 Task: Create Card Mobile App Development Review in Board Crisis Management Best Practices to Workspace Event Technology Rentals. Create Card Nursing Conference Review in Board IT Service Level Agreement Management to Workspace Event Technology Rentals. Create Card Mobile App Development Review in Board Sales Team Performance Analysis and Improvement to Workspace Event Technology Rentals
Action: Mouse moved to (833, 431)
Screenshot: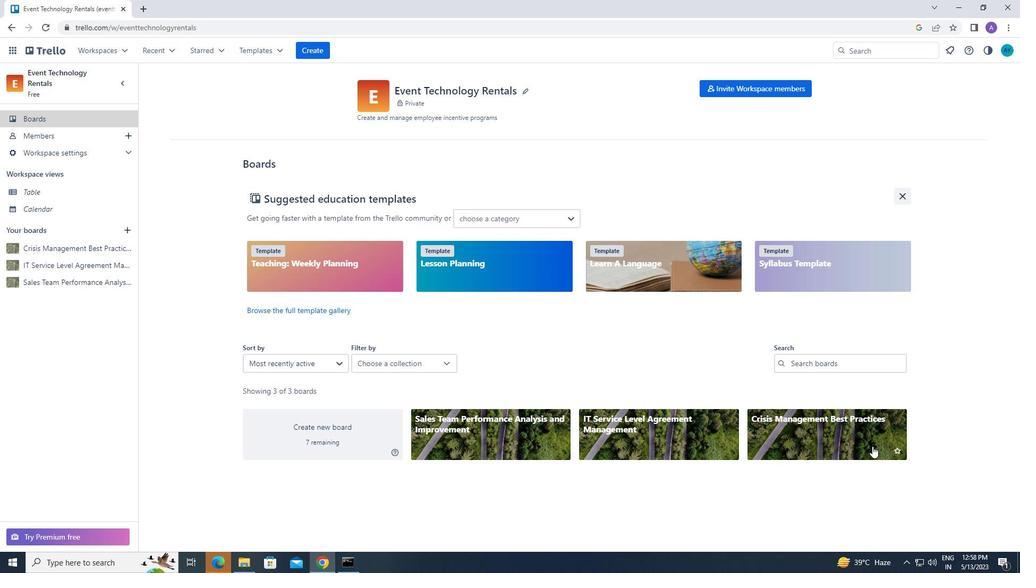 
Action: Mouse pressed left at (833, 431)
Screenshot: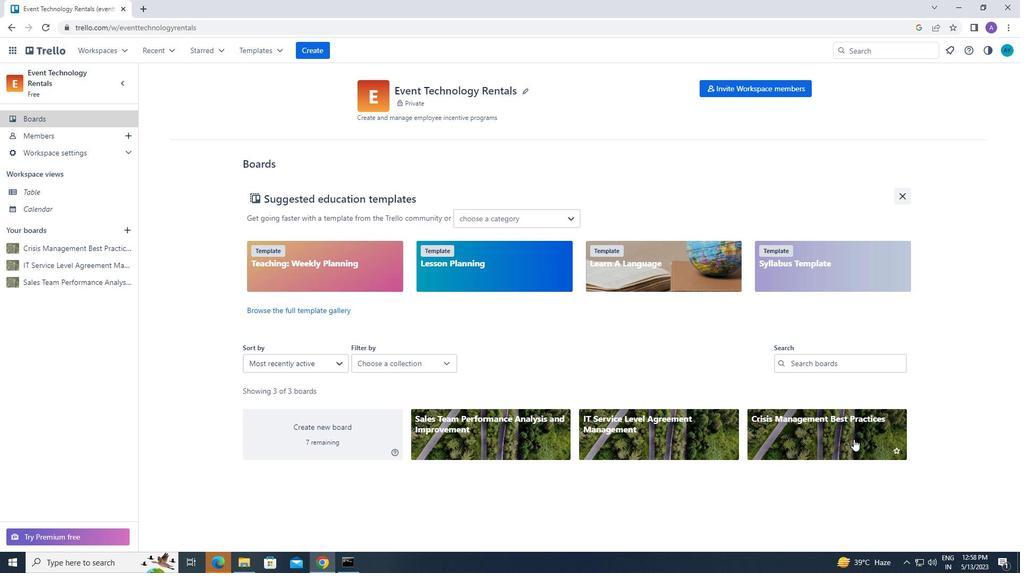
Action: Mouse moved to (339, 138)
Screenshot: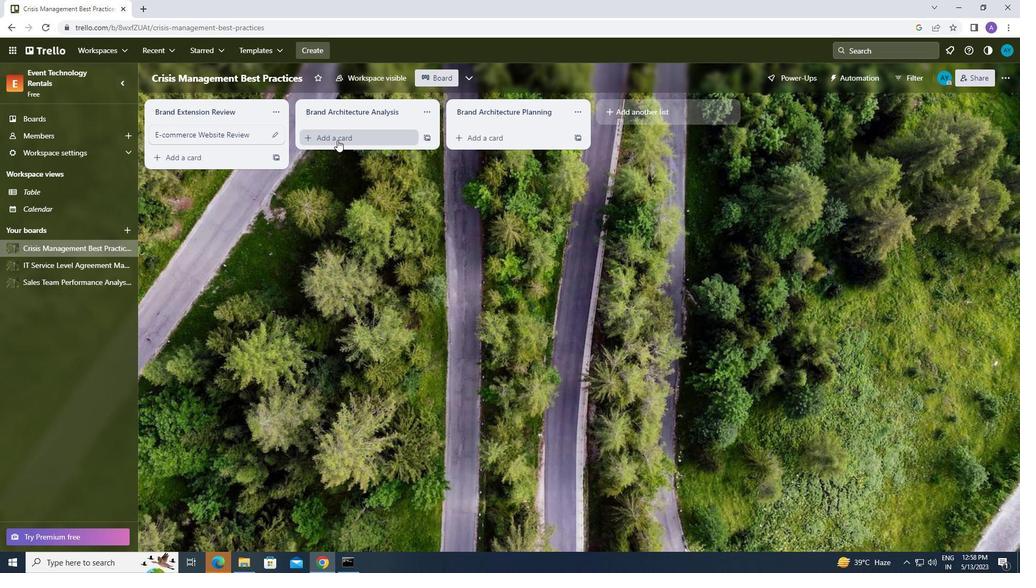 
Action: Mouse pressed left at (339, 138)
Screenshot: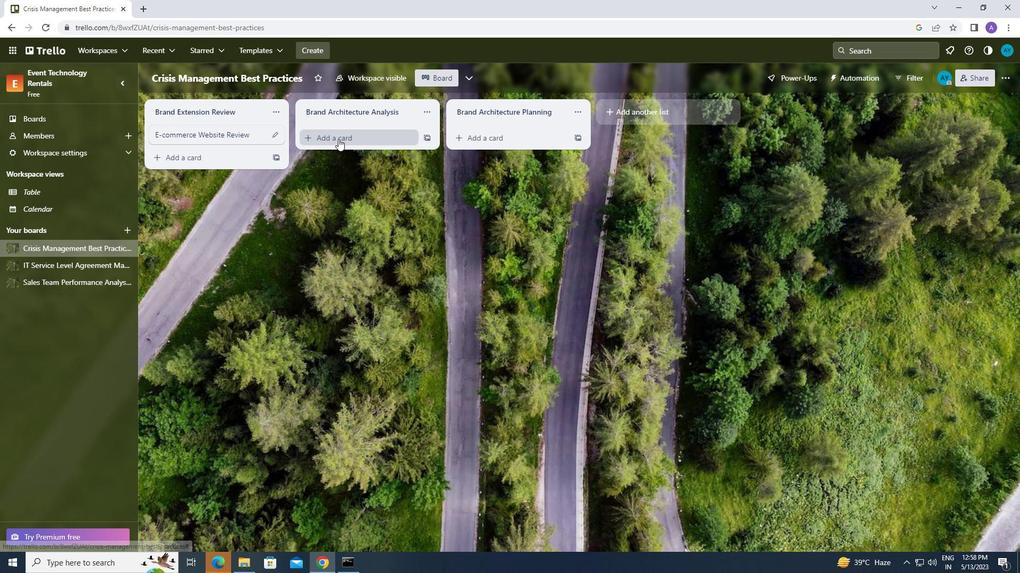 
Action: Mouse moved to (341, 138)
Screenshot: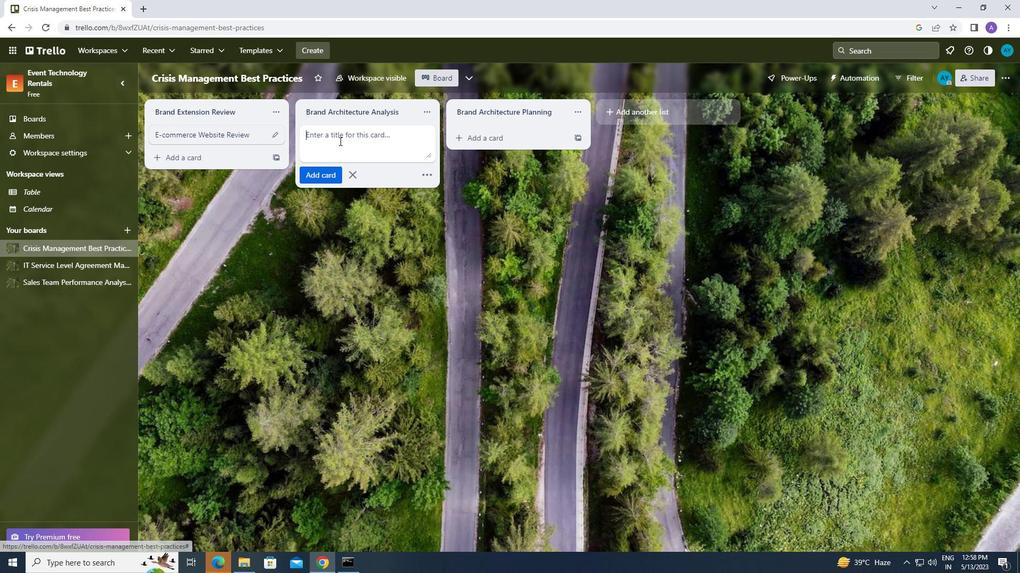 
Action: Mouse pressed left at (341, 138)
Screenshot: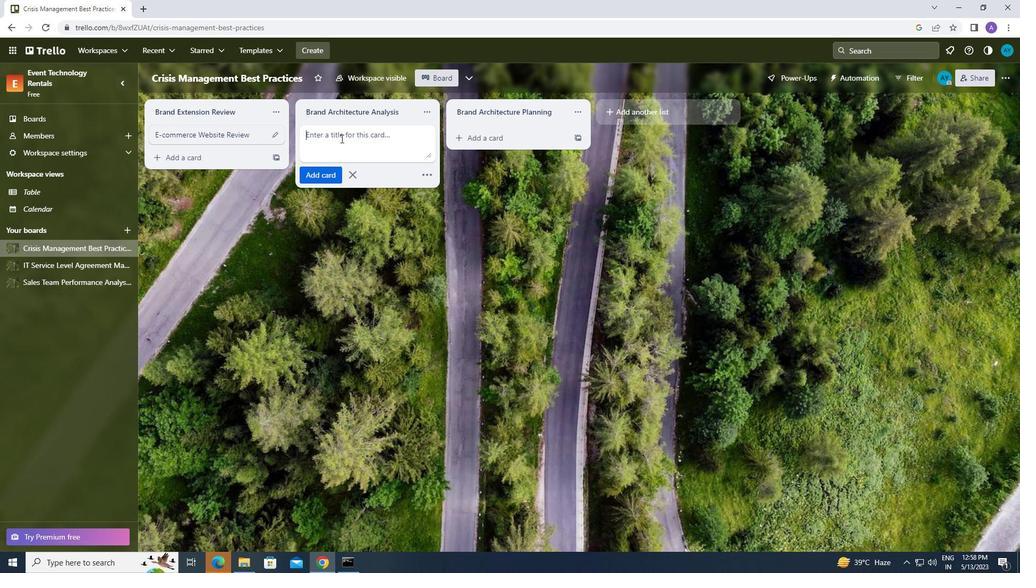
Action: Key pressed <Key.caps_lock><Key.caps_lock>m<Key.caps_lock>obile<Key.space><Key.caps_lock>a<Key.caps_lock>pp<Key.space>
Screenshot: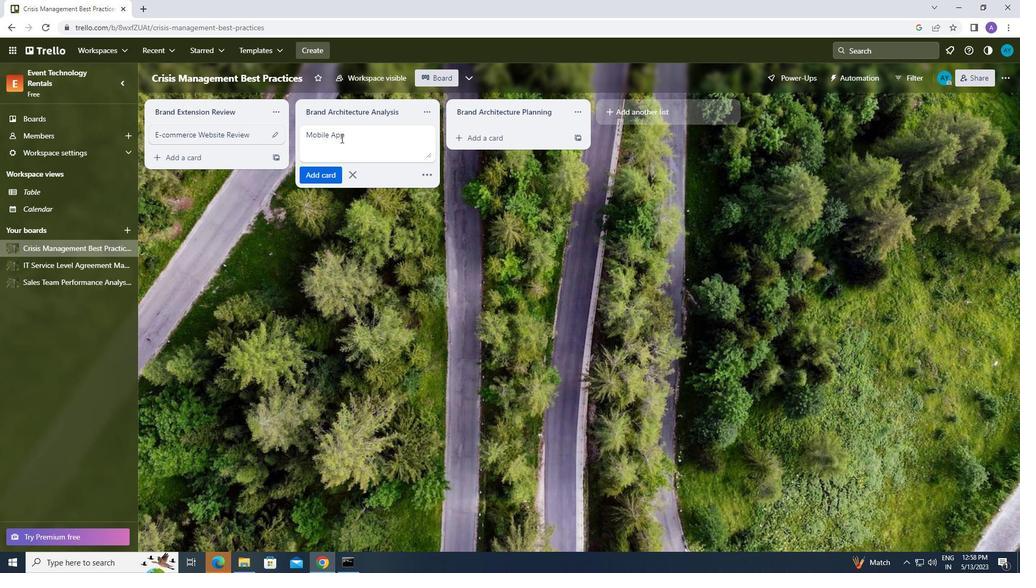 
Action: Mouse moved to (350, 22)
Screenshot: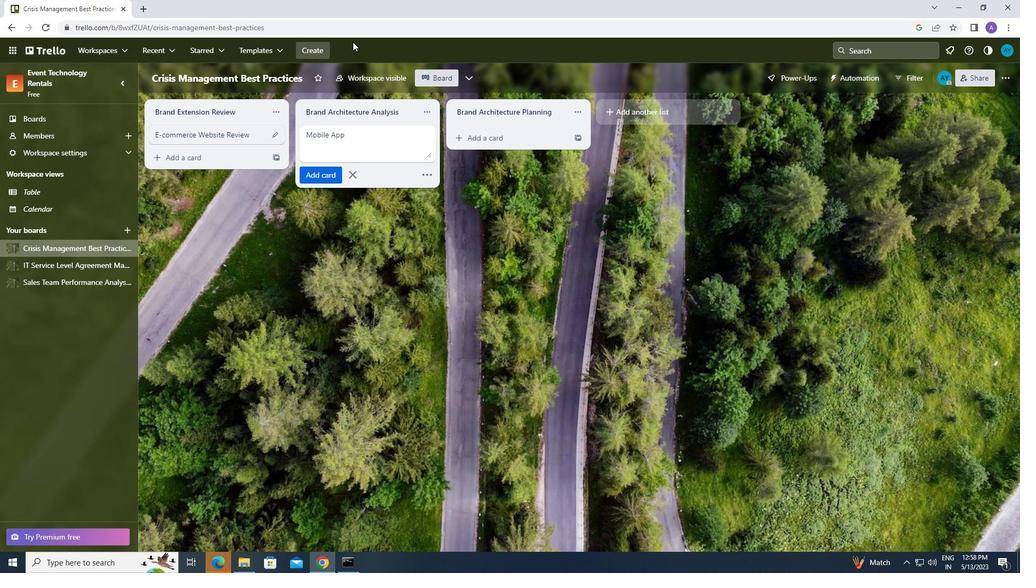 
Action: Key pressed <Key.caps_lock>d<Key.caps_lock>evelopment<Key.space><Key.caps_lock>r<Key.caps_lock>eview
Screenshot: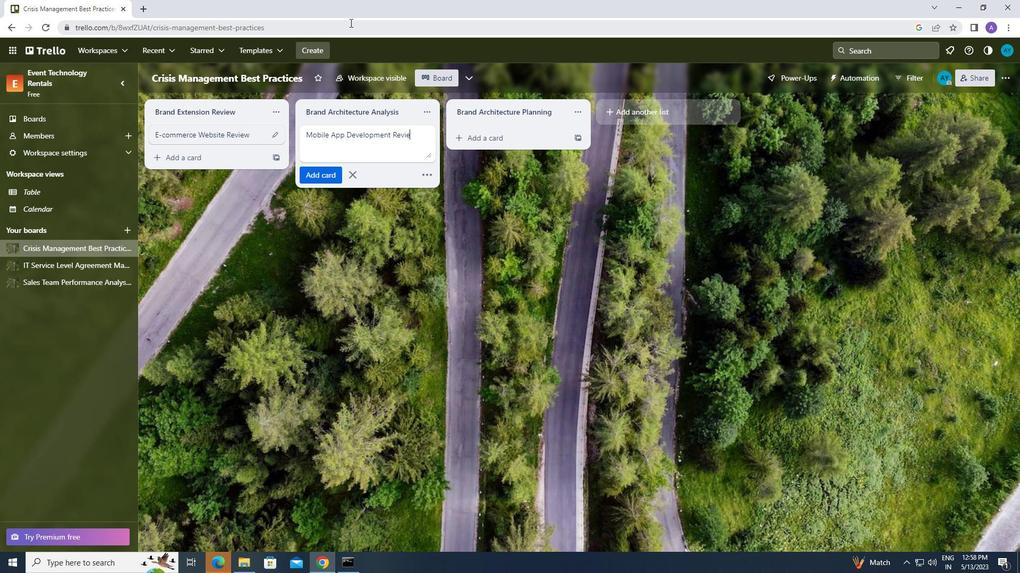 
Action: Mouse moved to (331, 29)
Screenshot: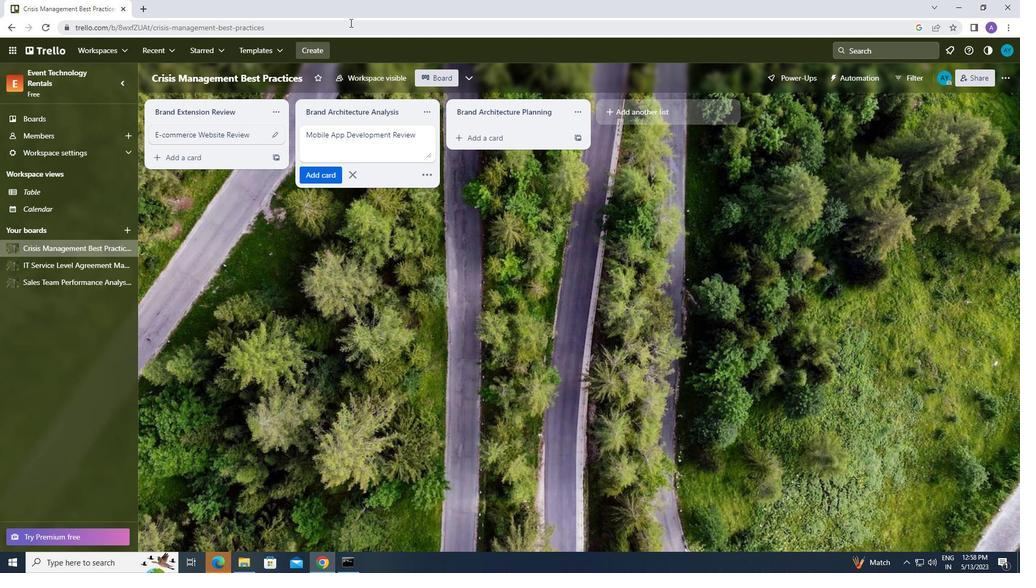 
Action: Key pressed <Key.enter>
Screenshot: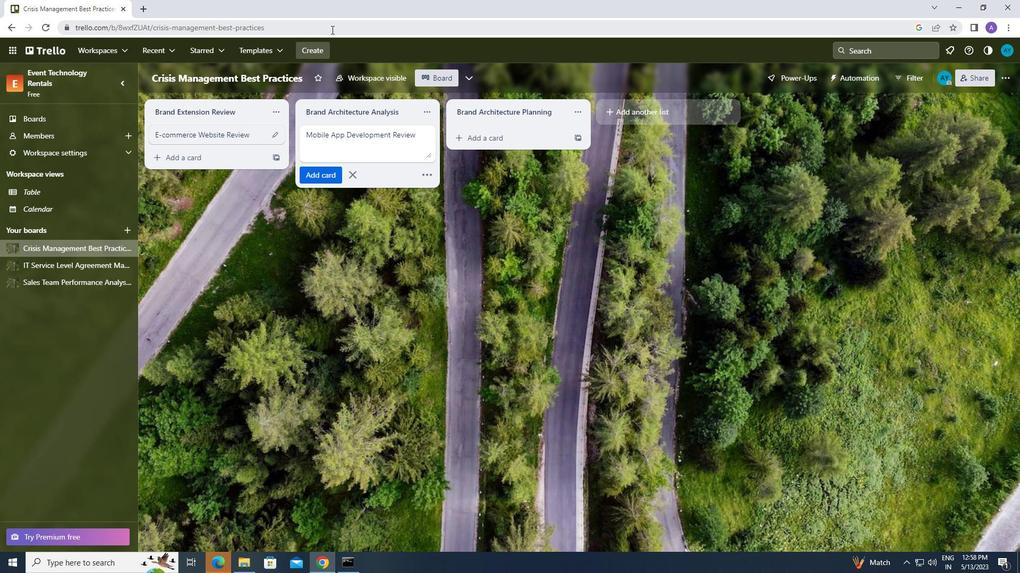
Action: Mouse moved to (89, 45)
Screenshot: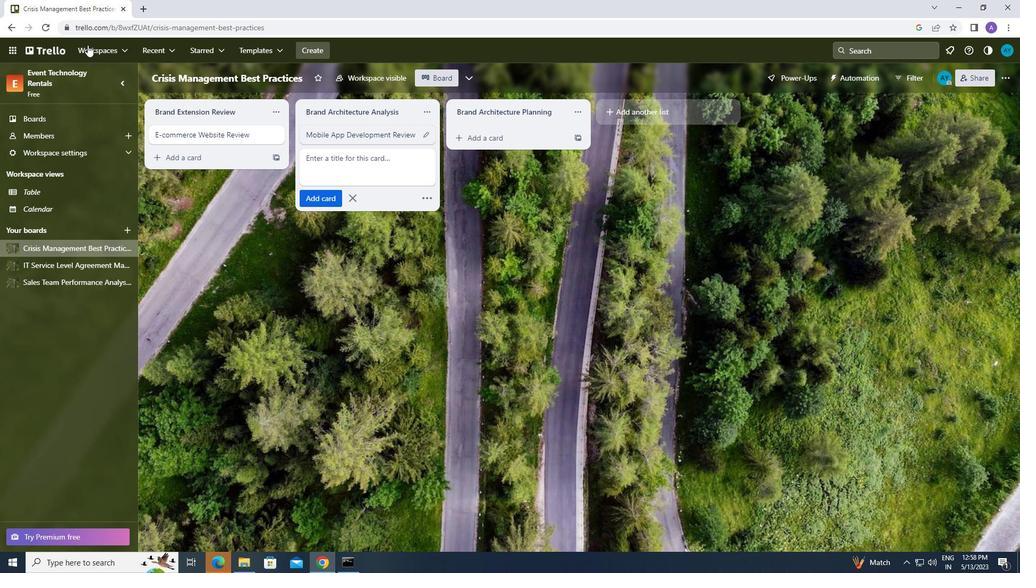 
Action: Mouse pressed left at (89, 45)
Screenshot: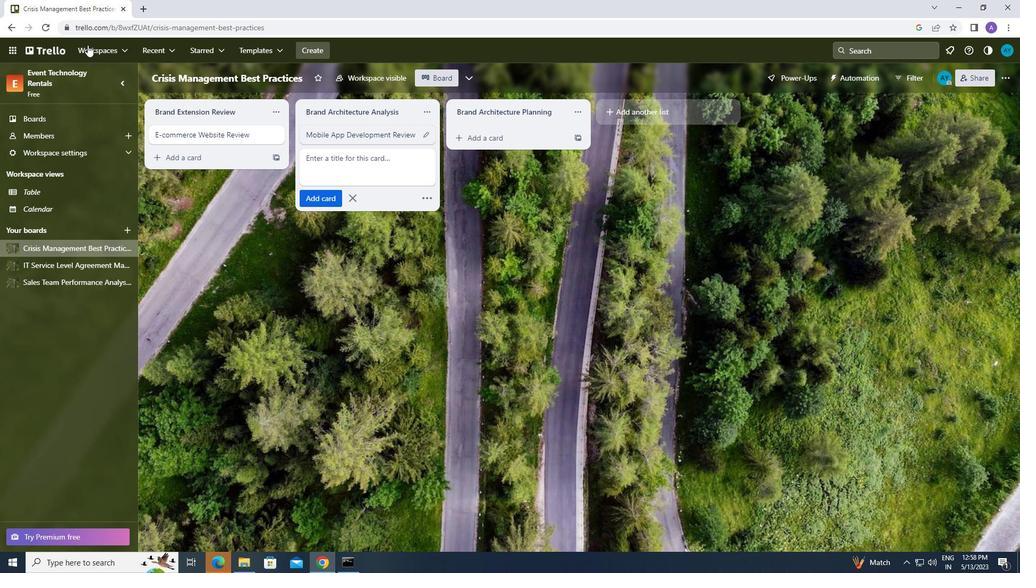 
Action: Mouse moved to (123, 257)
Screenshot: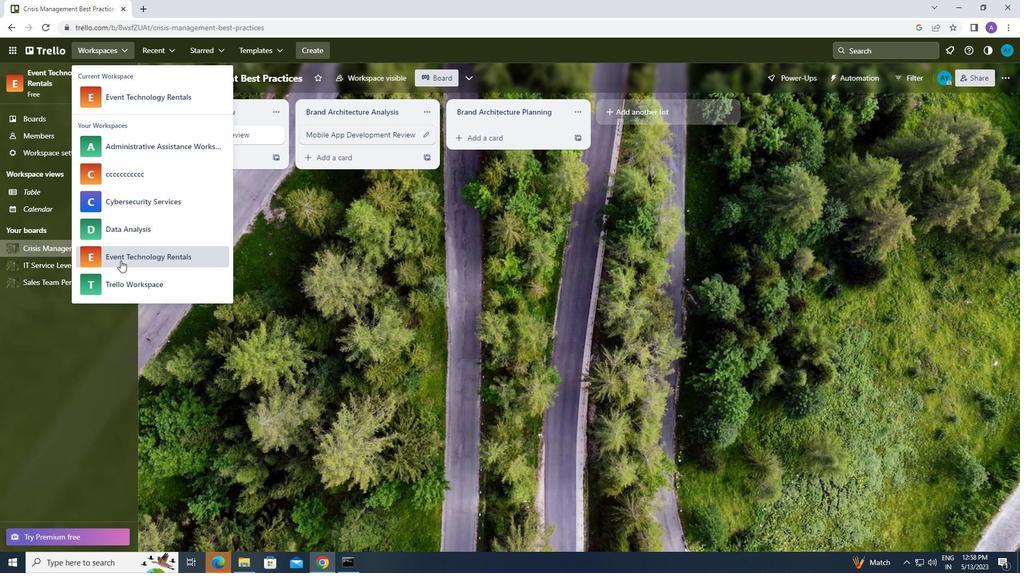 
Action: Mouse pressed left at (123, 257)
Screenshot: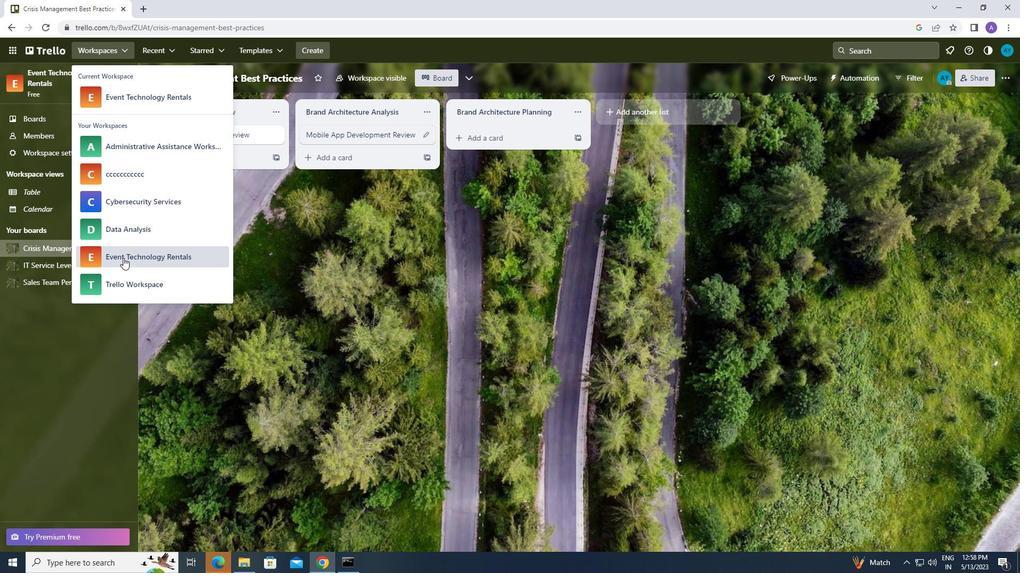 
Action: Mouse moved to (791, 429)
Screenshot: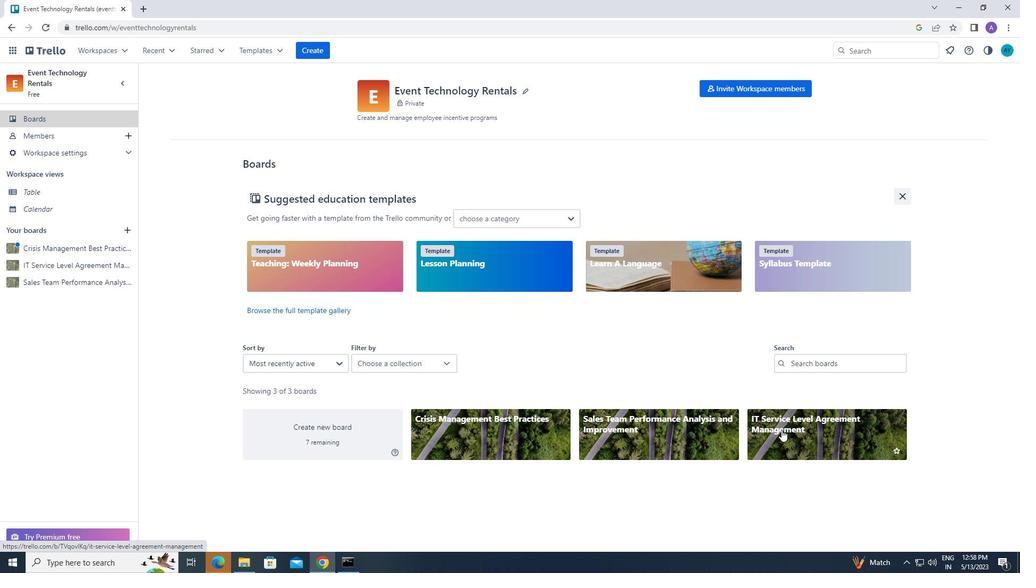 
Action: Mouse pressed left at (791, 429)
Screenshot: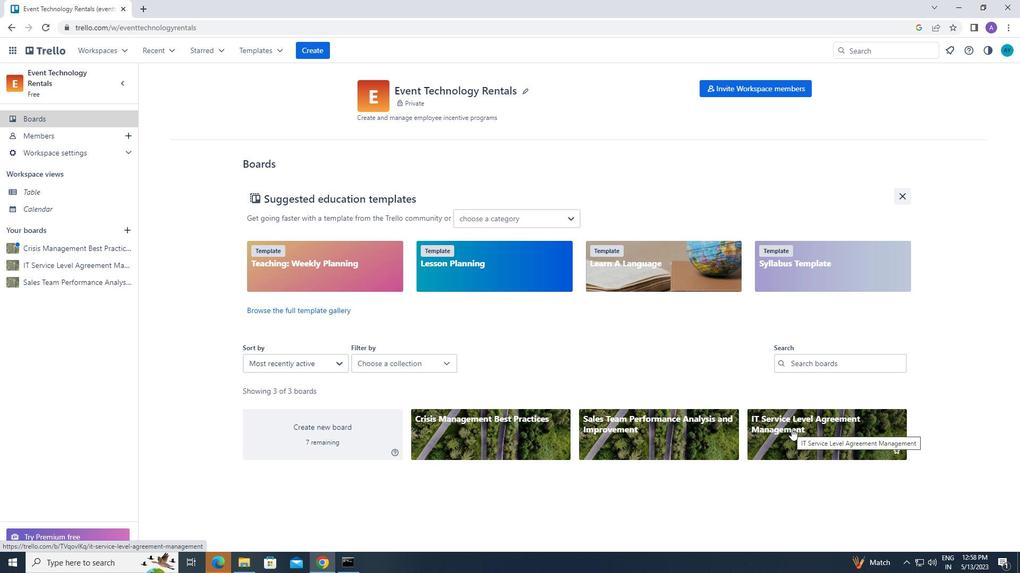 
Action: Mouse moved to (352, 134)
Screenshot: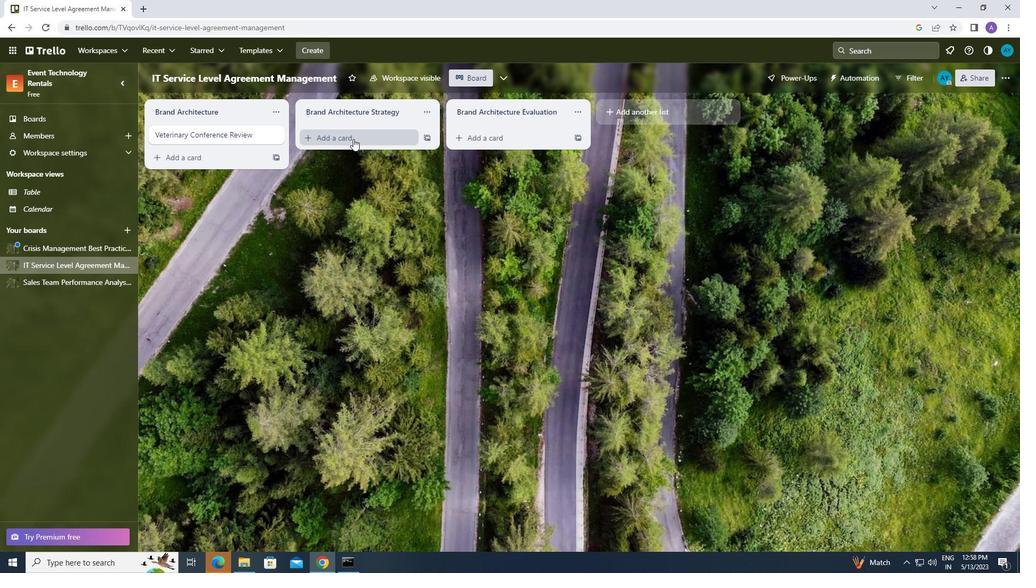 
Action: Mouse pressed left at (352, 134)
Screenshot: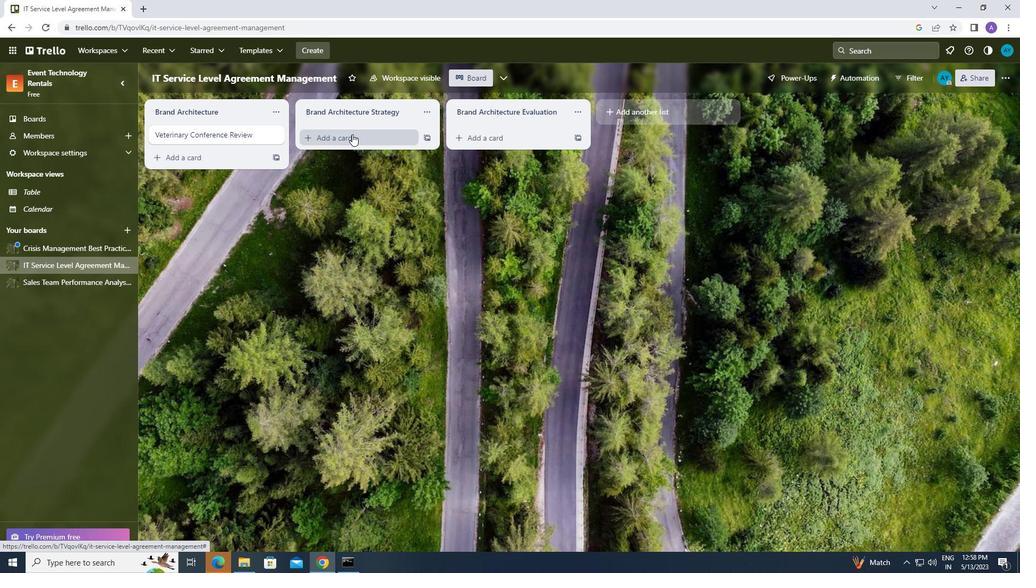 
Action: Mouse moved to (351, 134)
Screenshot: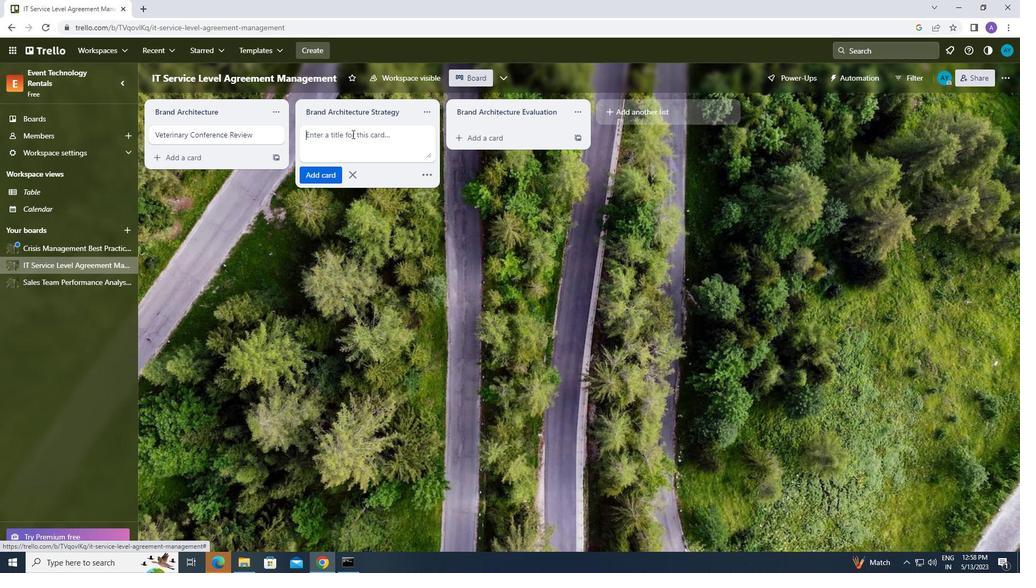 
Action: Mouse pressed left at (351, 134)
Screenshot: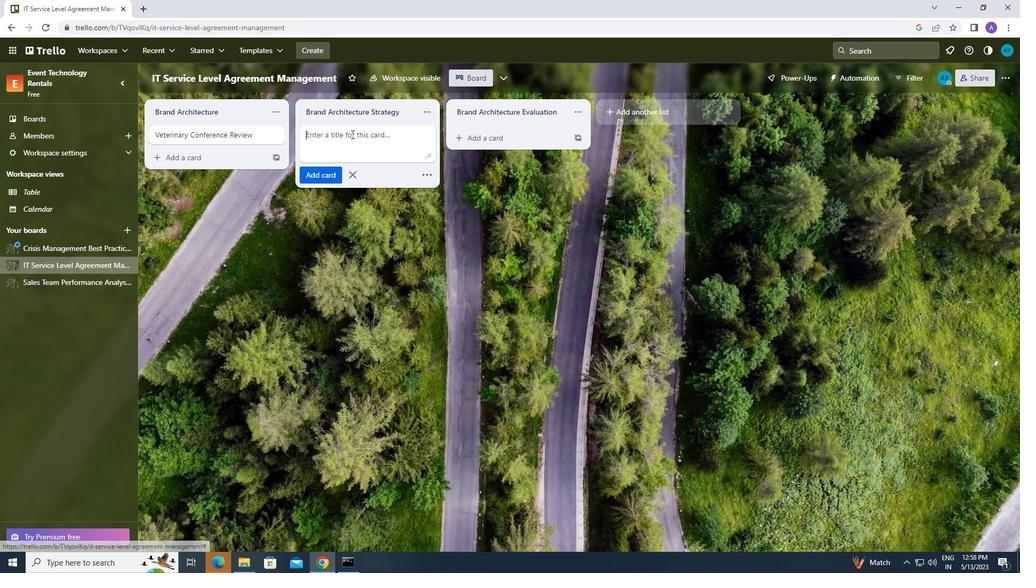 
Action: Key pressed <Key.caps_lock>n<Key.caps_lock>ursing<Key.space><Key.caps_lock>c<Key.caps_lock>onference<Key.space><Key.caps_lock>r<Key.caps_lock>eview<Key.enter>
Screenshot: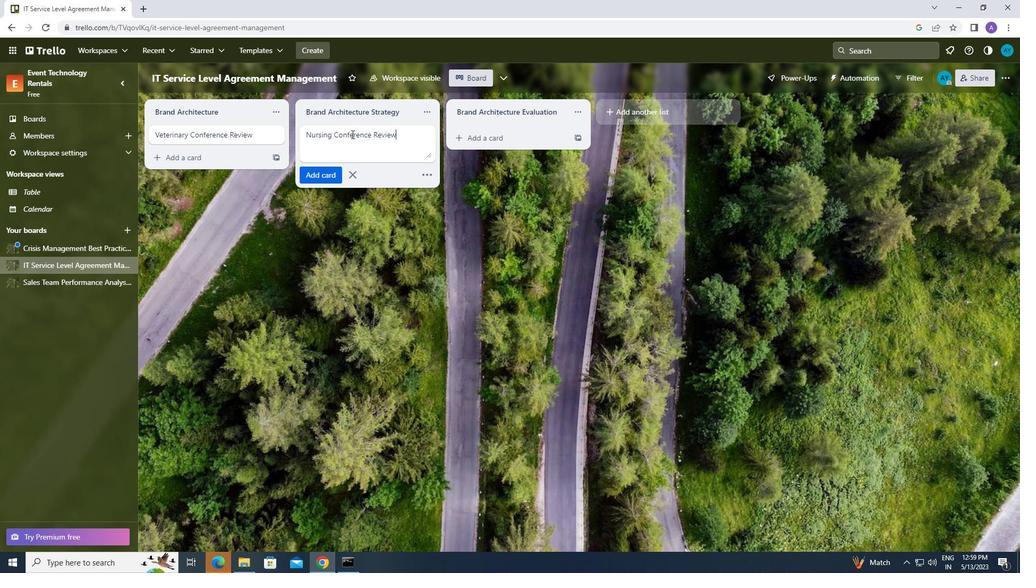 
Action: Mouse moved to (103, 47)
Screenshot: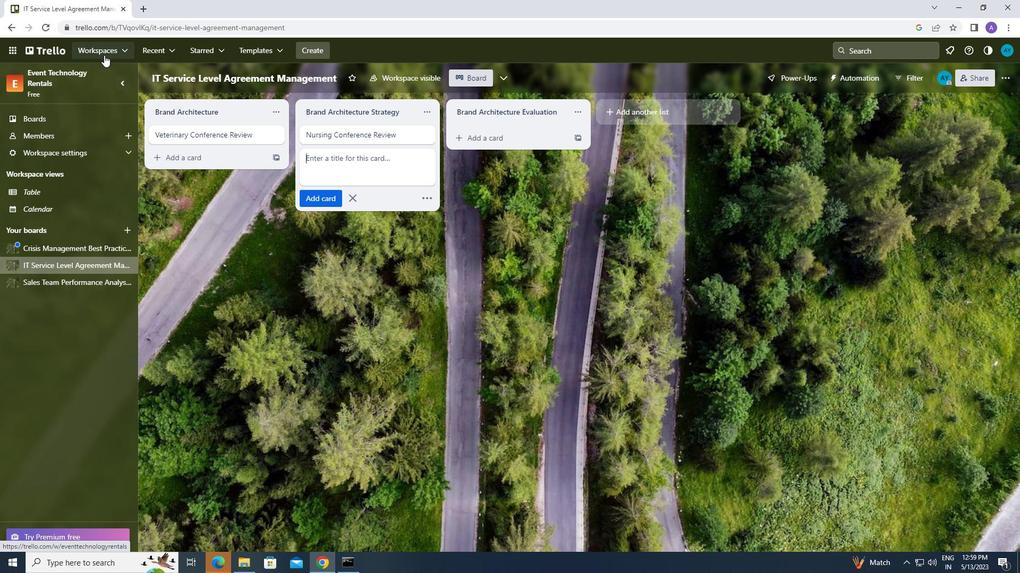 
Action: Mouse pressed left at (103, 47)
Screenshot: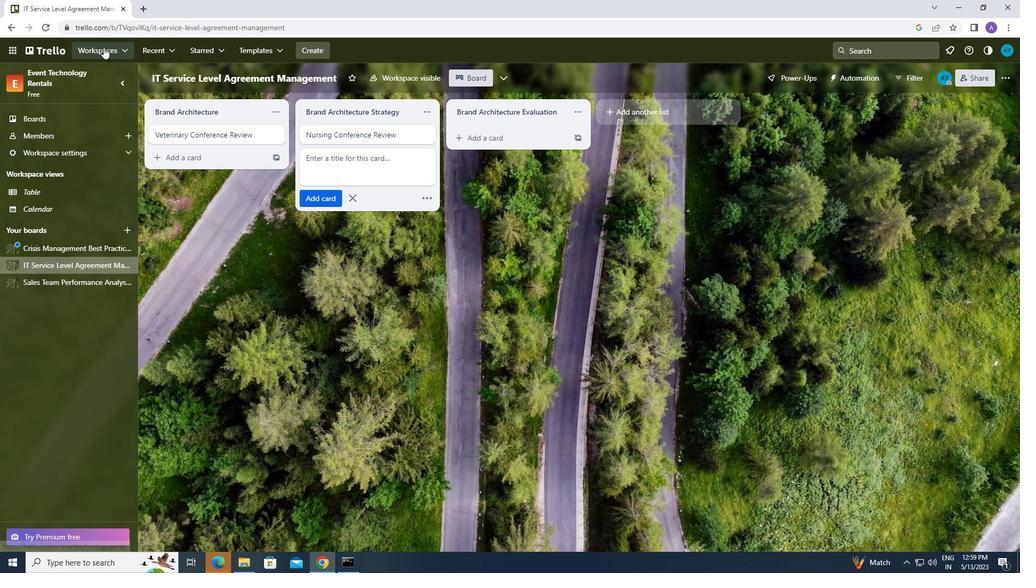 
Action: Mouse moved to (126, 257)
Screenshot: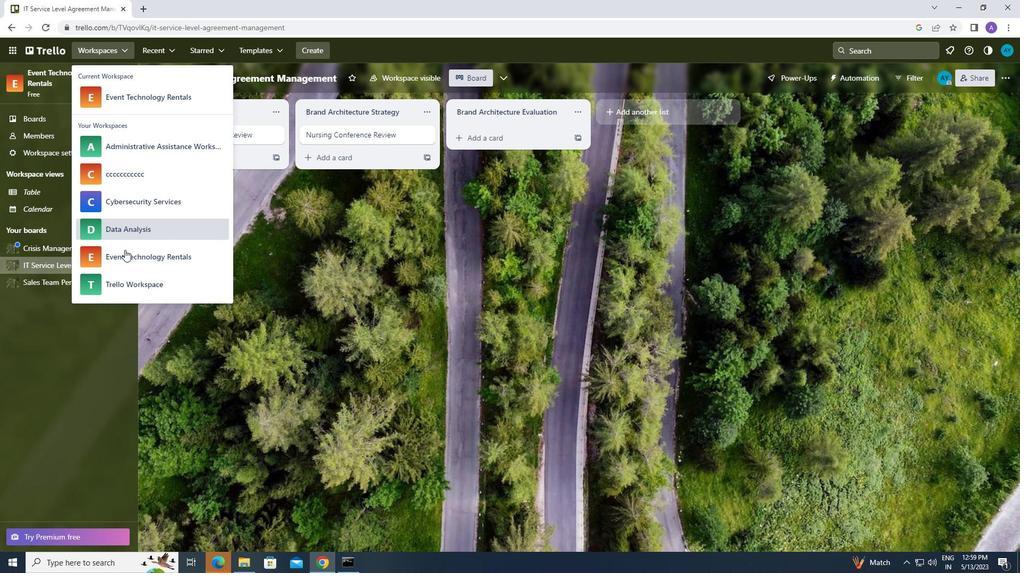 
Action: Mouse pressed left at (126, 257)
Screenshot: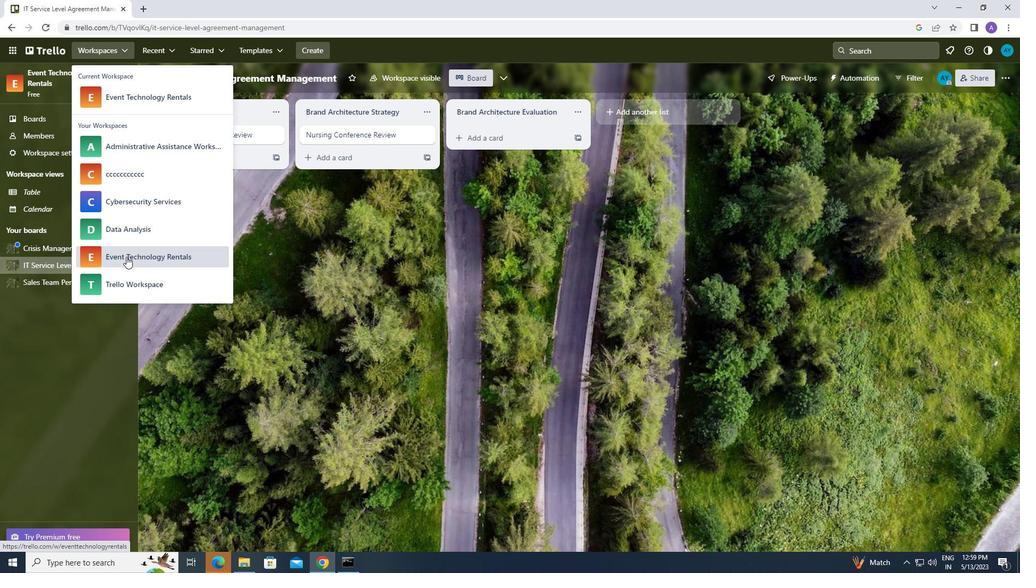 
Action: Mouse moved to (791, 430)
Screenshot: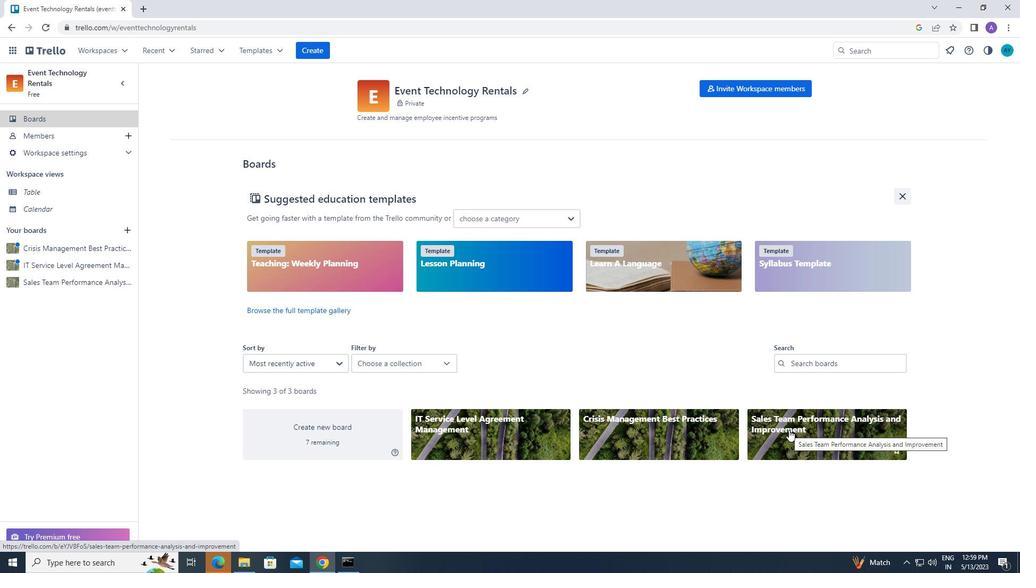 
Action: Mouse pressed left at (791, 430)
Screenshot: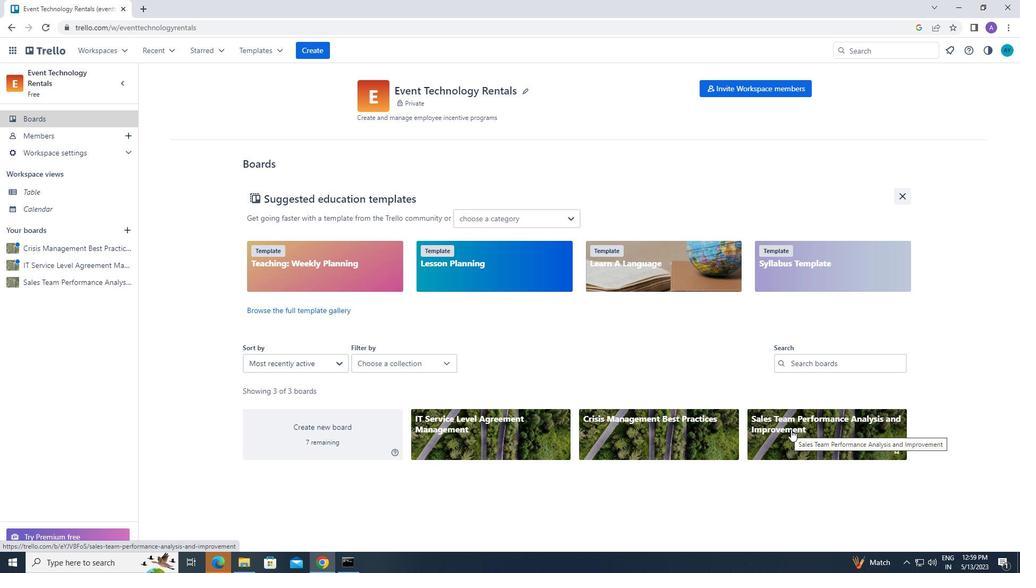 
Action: Mouse moved to (366, 133)
Screenshot: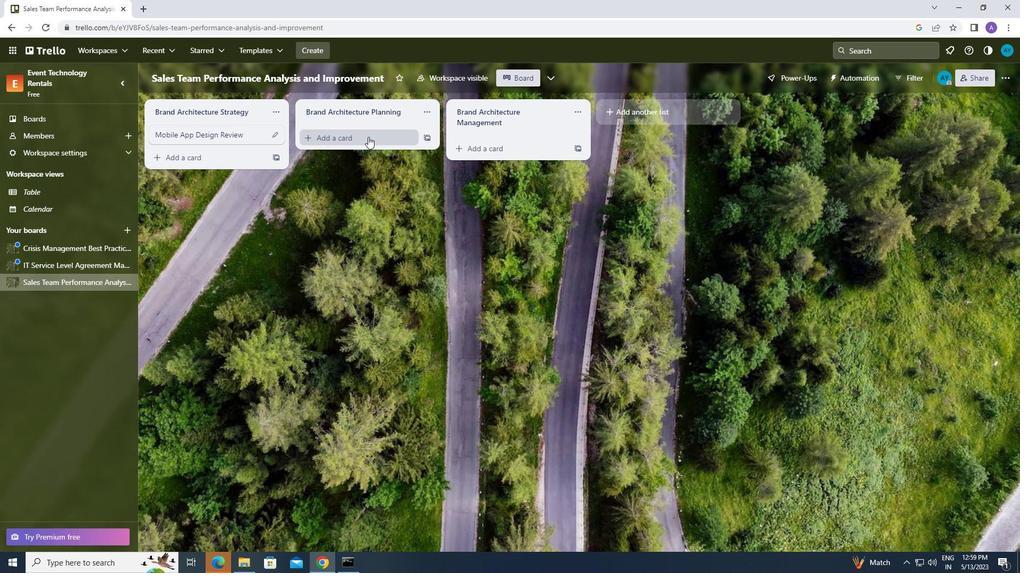
Action: Mouse pressed left at (366, 133)
Screenshot: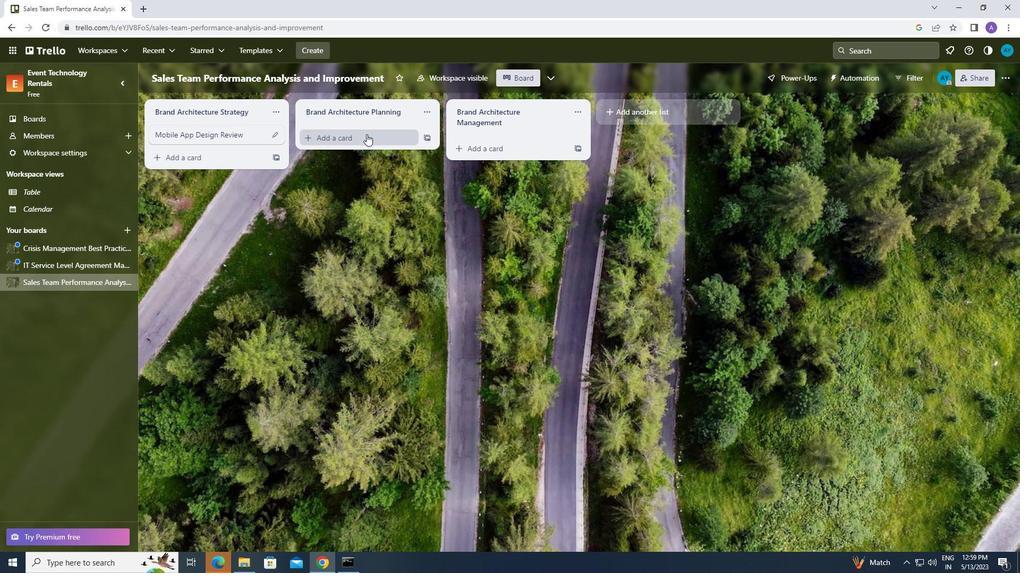 
Action: Mouse moved to (358, 136)
Screenshot: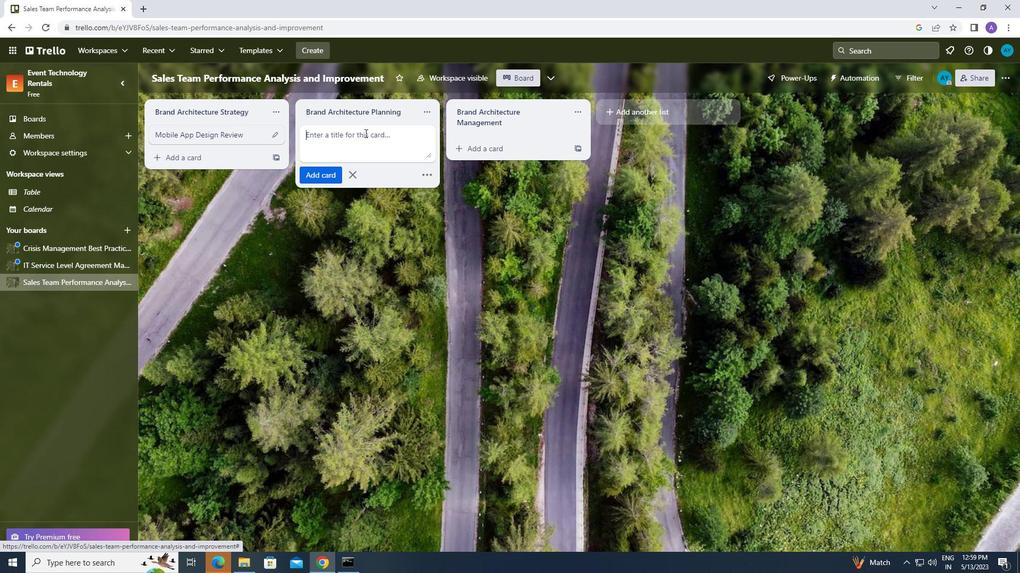 
Action: Mouse pressed left at (358, 136)
Screenshot: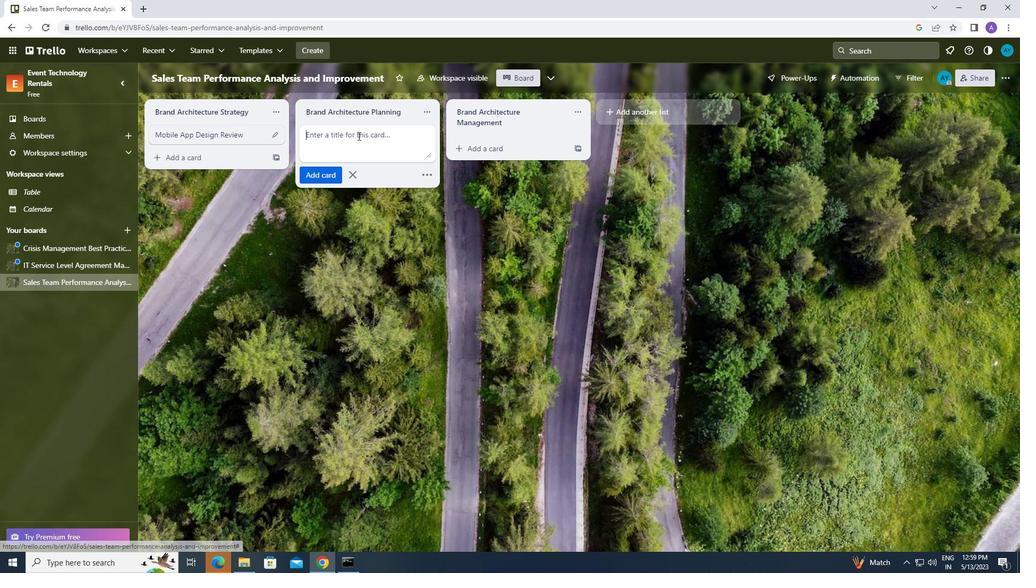 
Action: Key pressed <Key.caps_lock>m<Key.caps_lock>obile<Key.space><Key.caps_lock>a<Key.caps_lock>pp<Key.space><Key.caps_lock>d<Key.caps_lock>evelopment<Key.space>
Screenshot: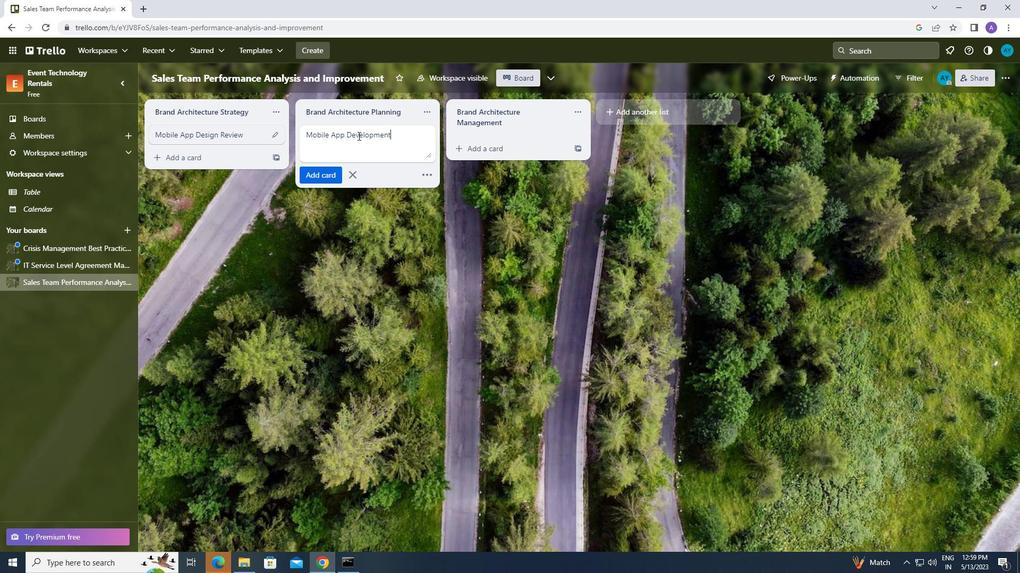 
Action: Mouse moved to (403, 20)
Screenshot: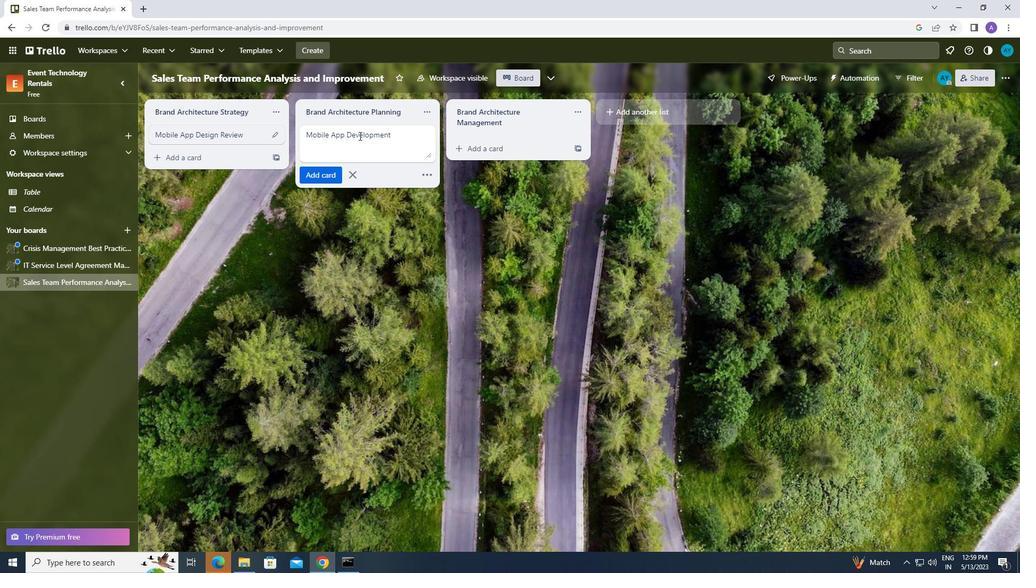 
Action: Key pressed <Key.caps_lock>
Screenshot: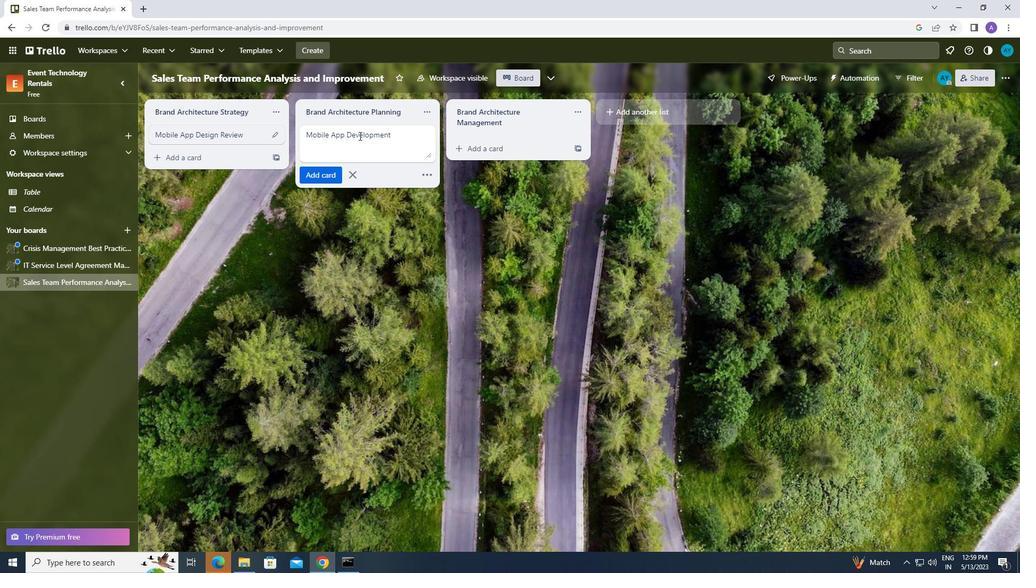 
Action: Mouse moved to (341, 12)
Screenshot: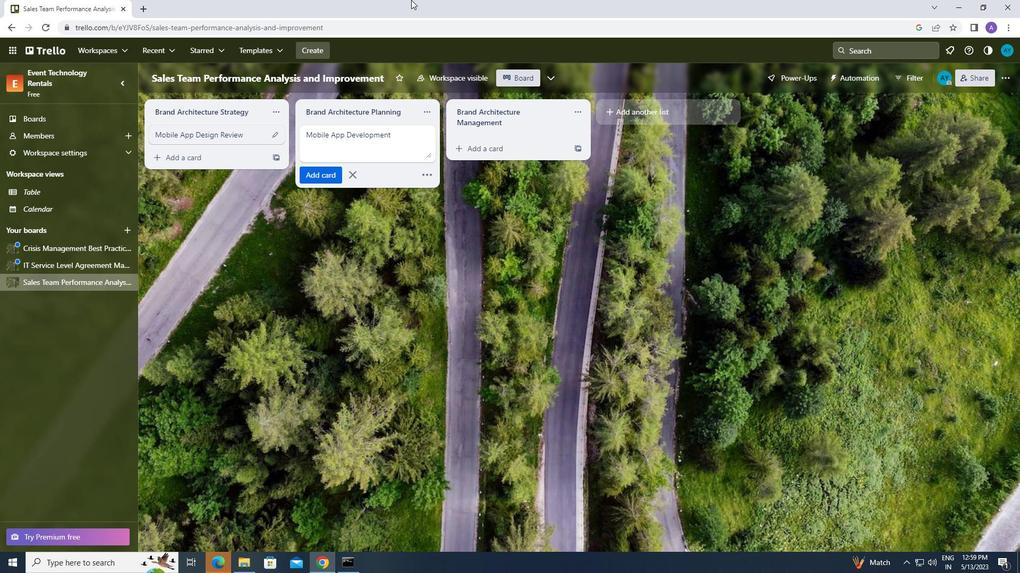 
Action: Key pressed r<Key.caps_lock>eview
Screenshot: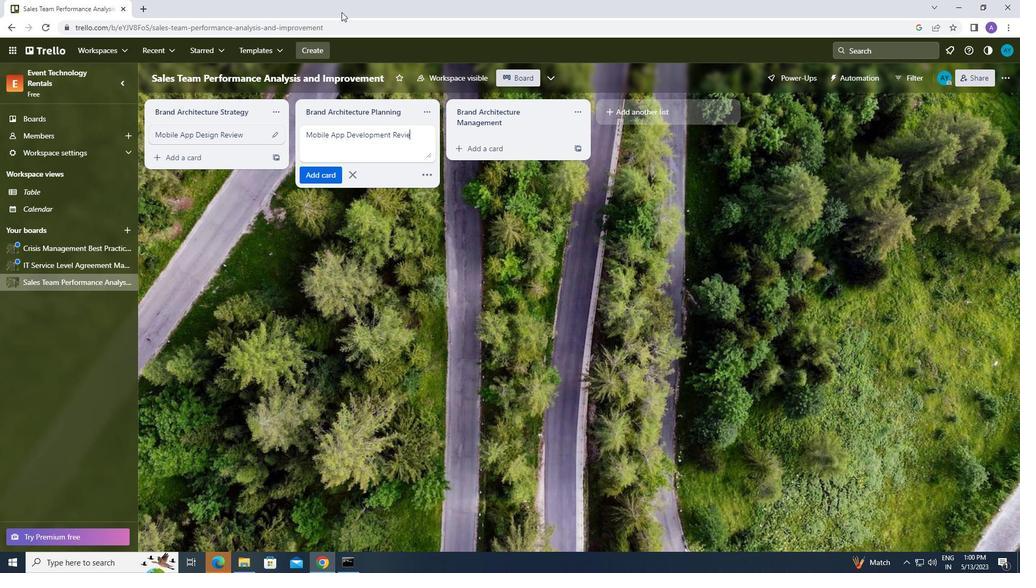 
Action: Mouse moved to (226, 229)
Screenshot: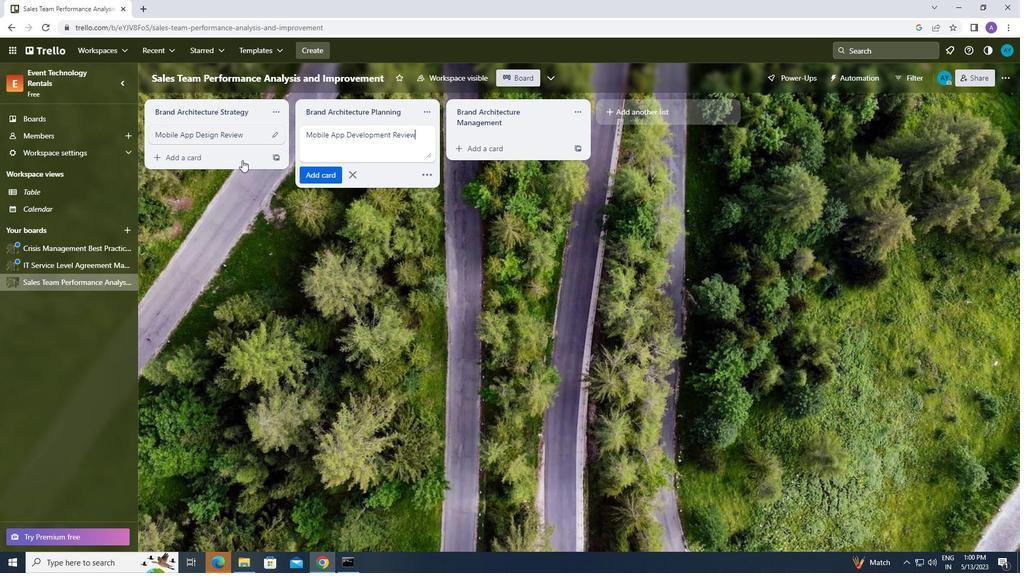 
Action: Mouse pressed left at (226, 229)
Screenshot: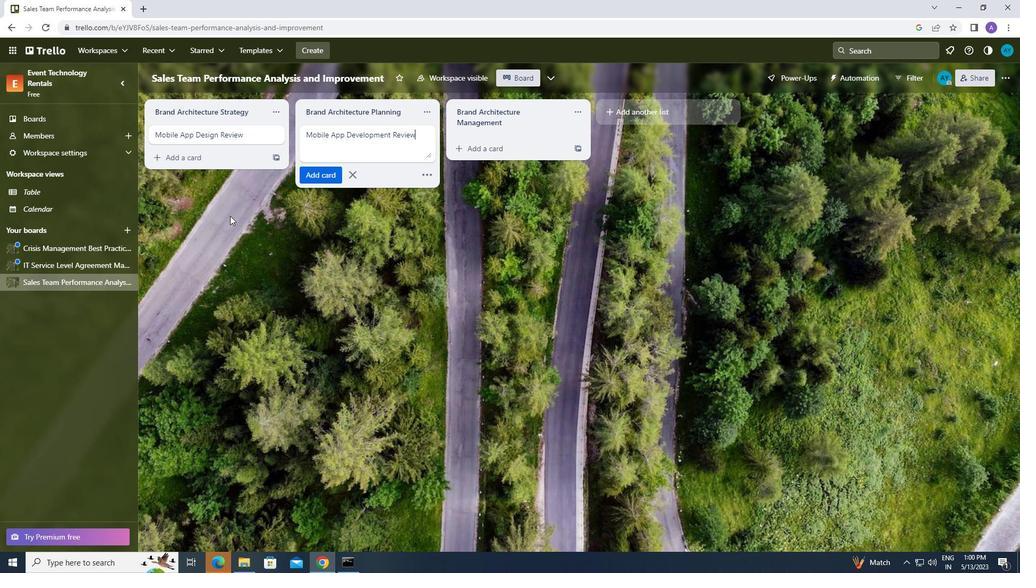 
Action: Mouse moved to (87, 51)
Screenshot: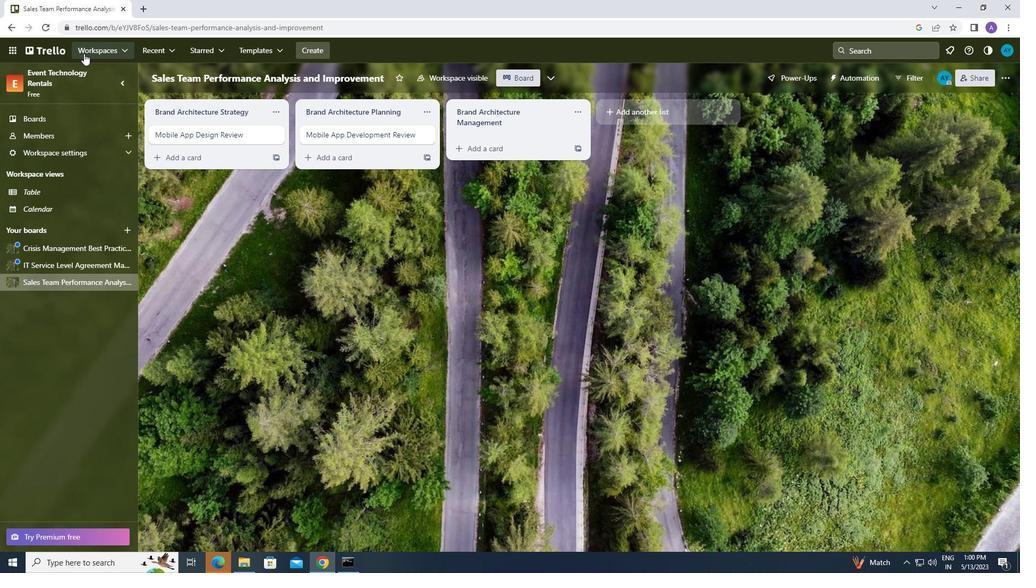 
